 Task: Select a schedule automation every second monday of the month at 11:00 AM.
Action: Mouse moved to (438, 505)
Screenshot: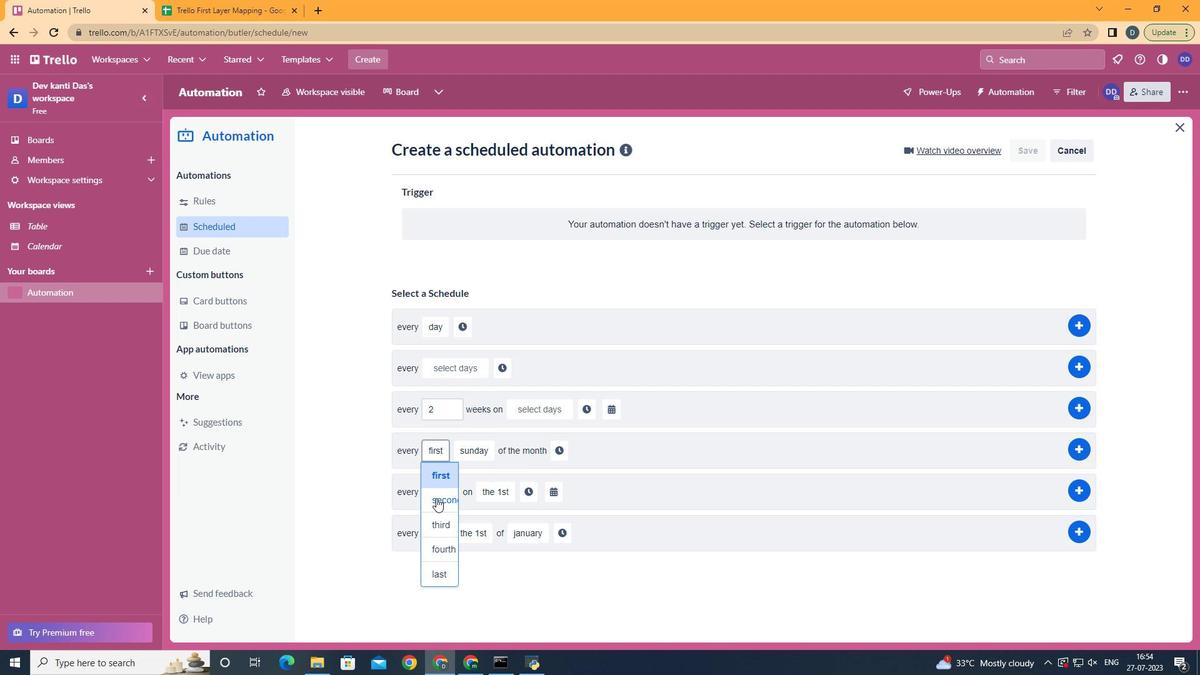 
Action: Mouse pressed left at (438, 505)
Screenshot: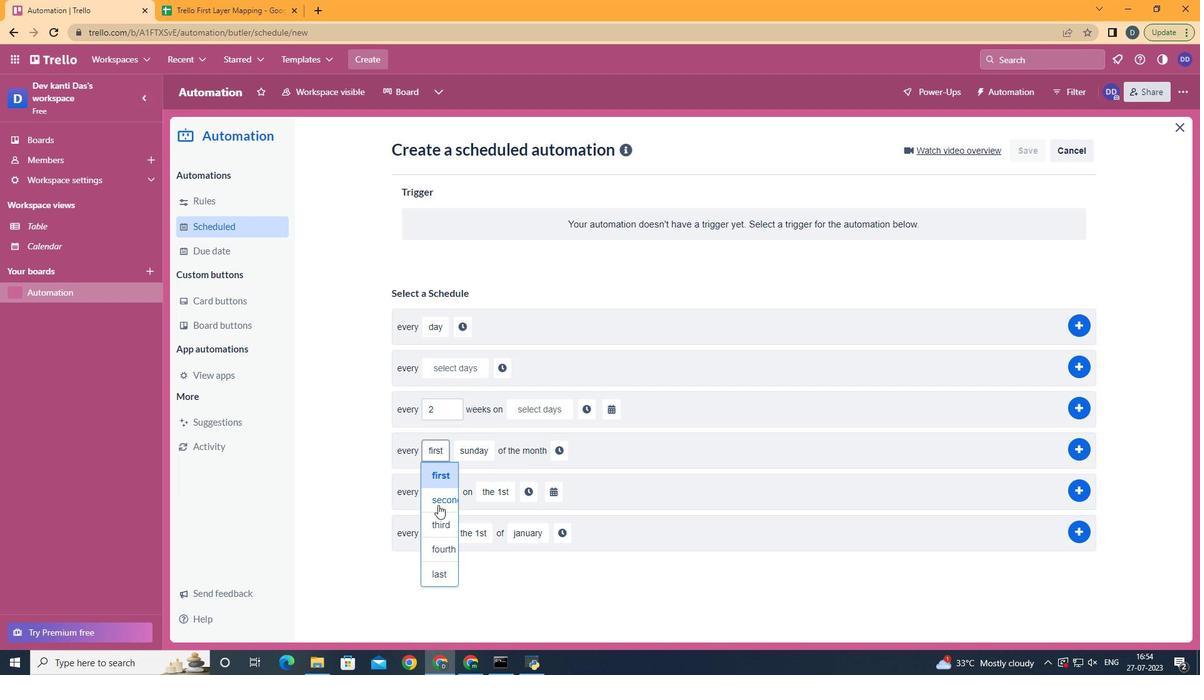 
Action: Mouse moved to (491, 475)
Screenshot: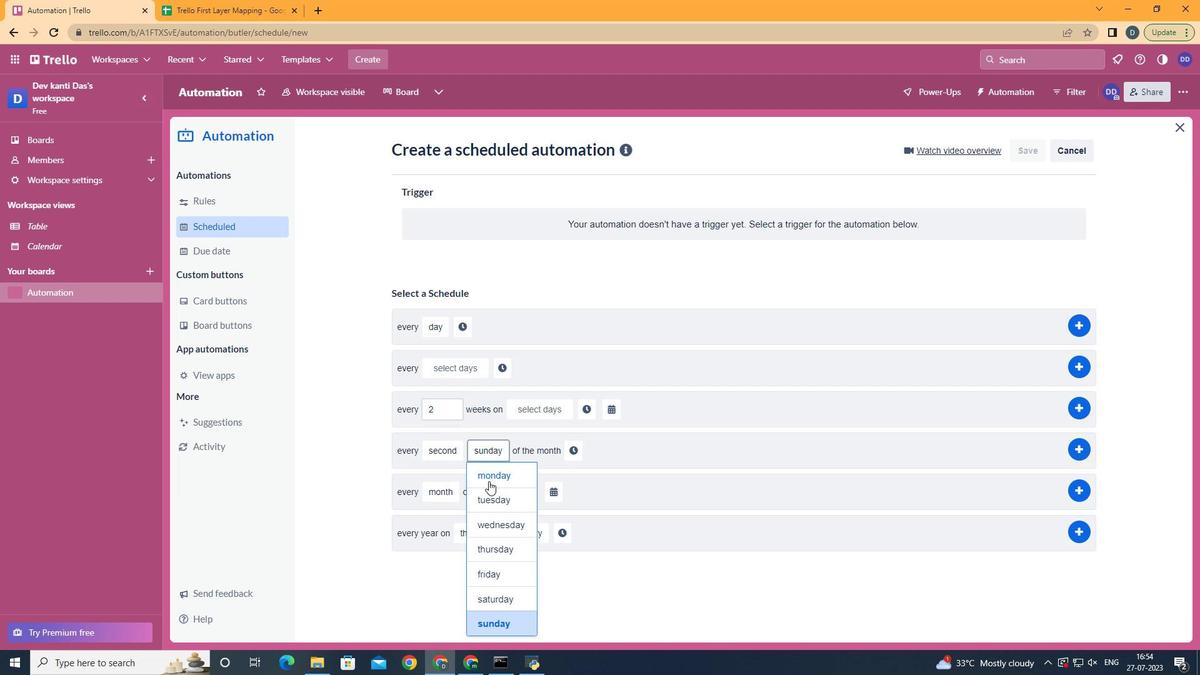 
Action: Mouse pressed left at (491, 475)
Screenshot: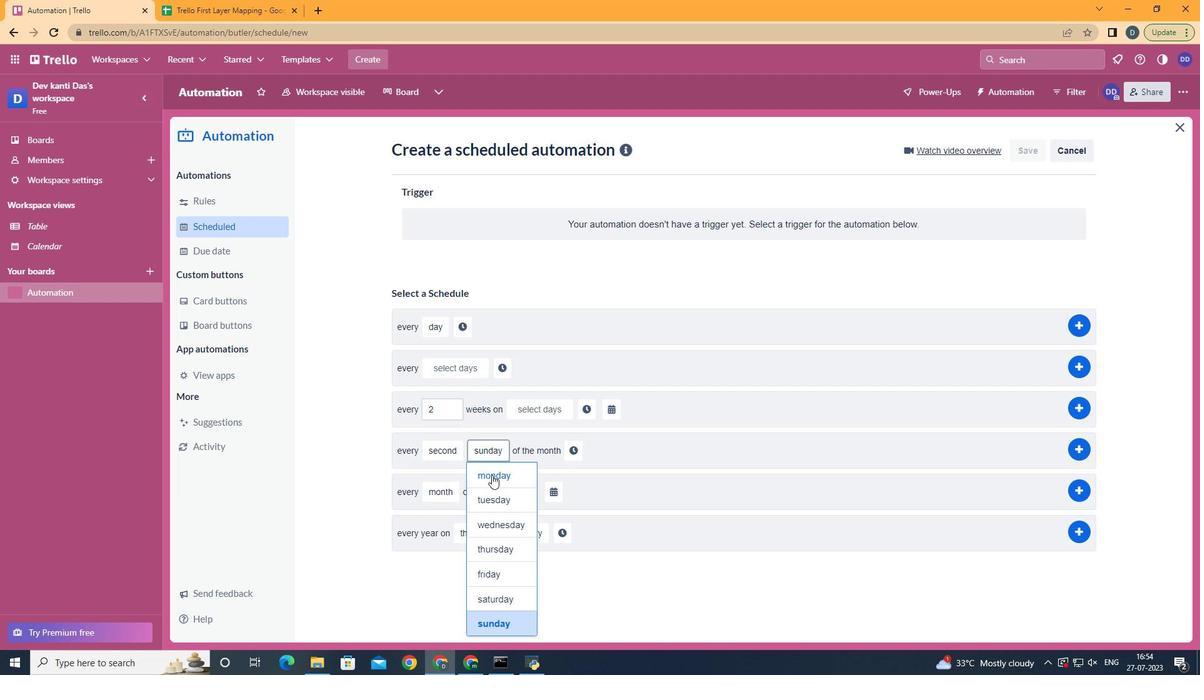 
Action: Mouse moved to (573, 450)
Screenshot: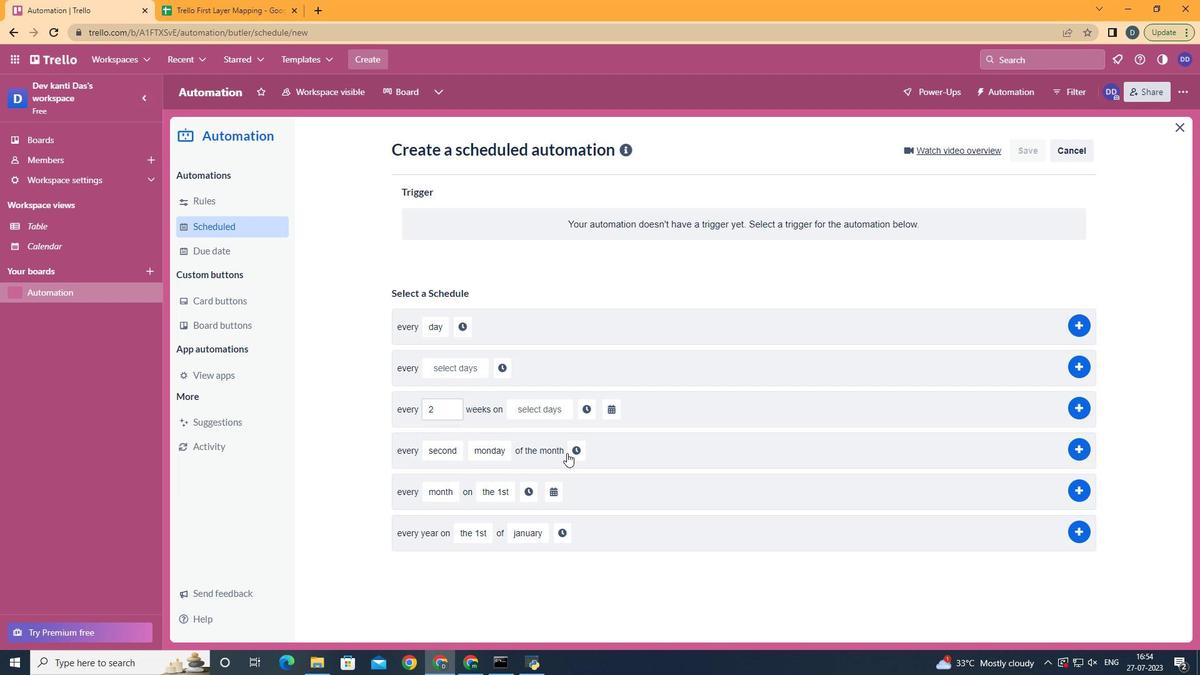 
Action: Mouse pressed left at (573, 450)
Screenshot: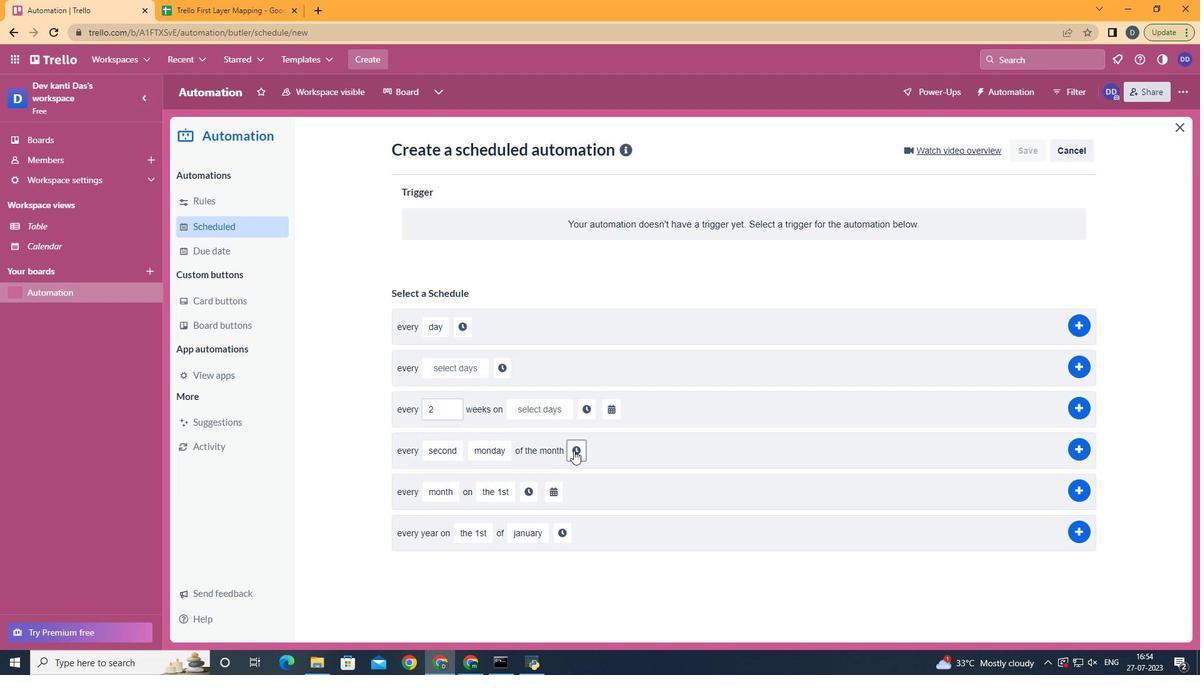 
Action: Mouse moved to (606, 456)
Screenshot: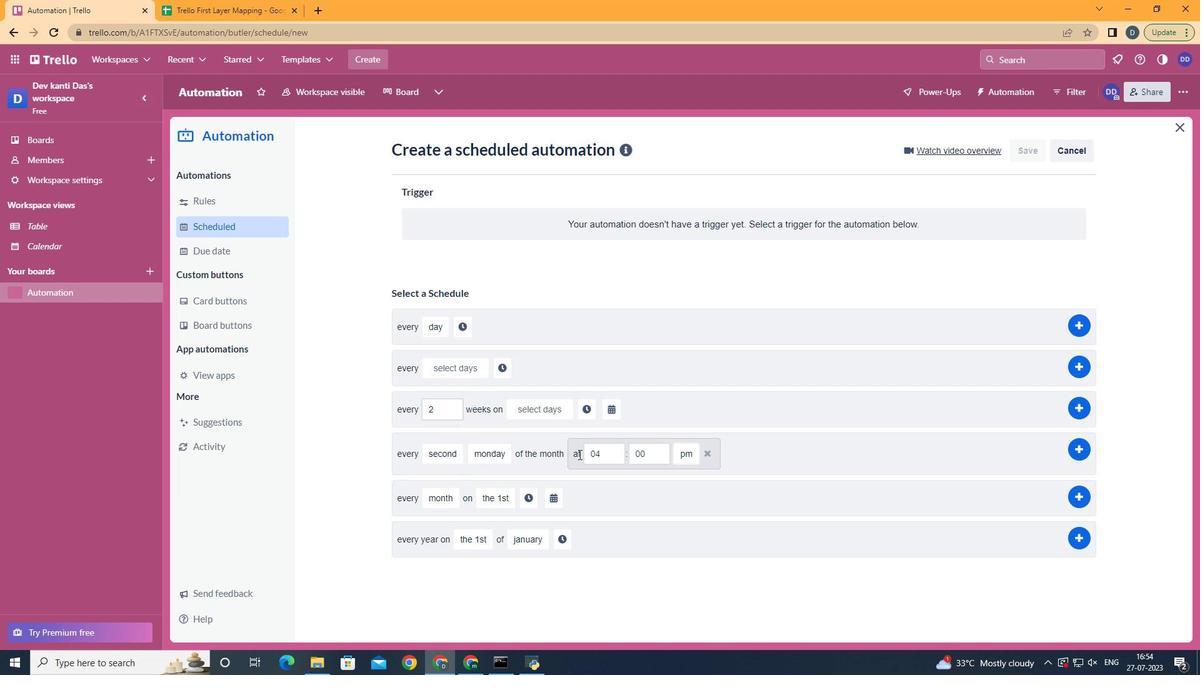 
Action: Mouse pressed left at (606, 456)
Screenshot: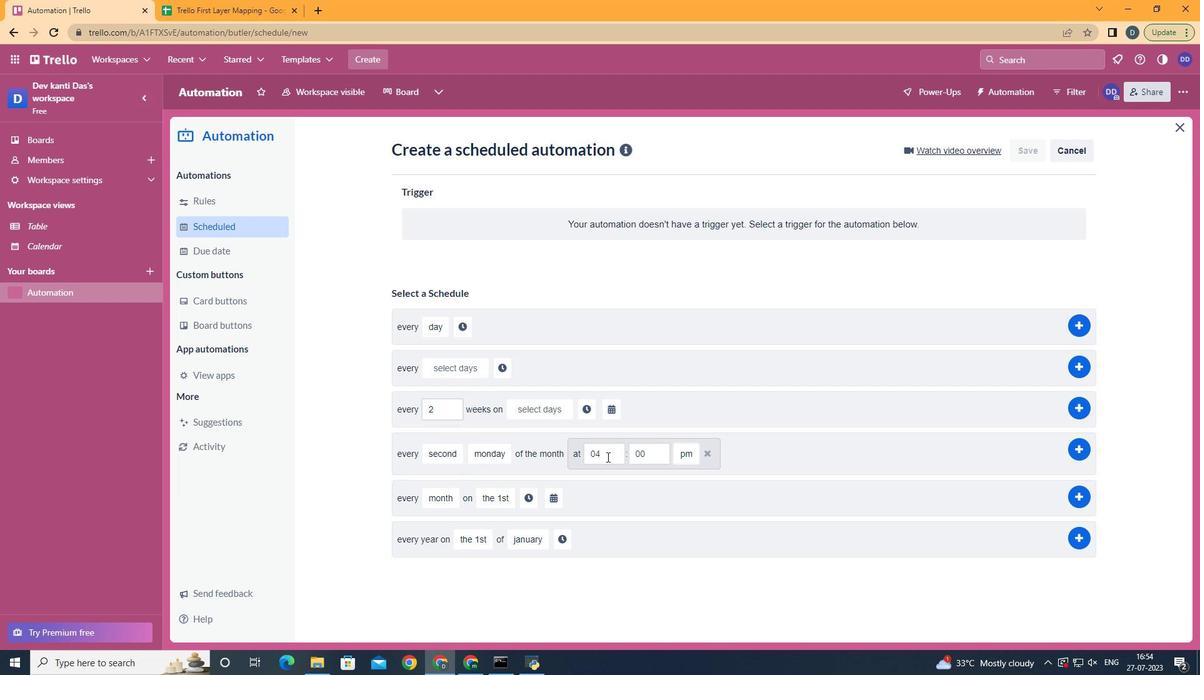 
Action: Key pressed <Key.backspace><Key.backspace>11
Screenshot: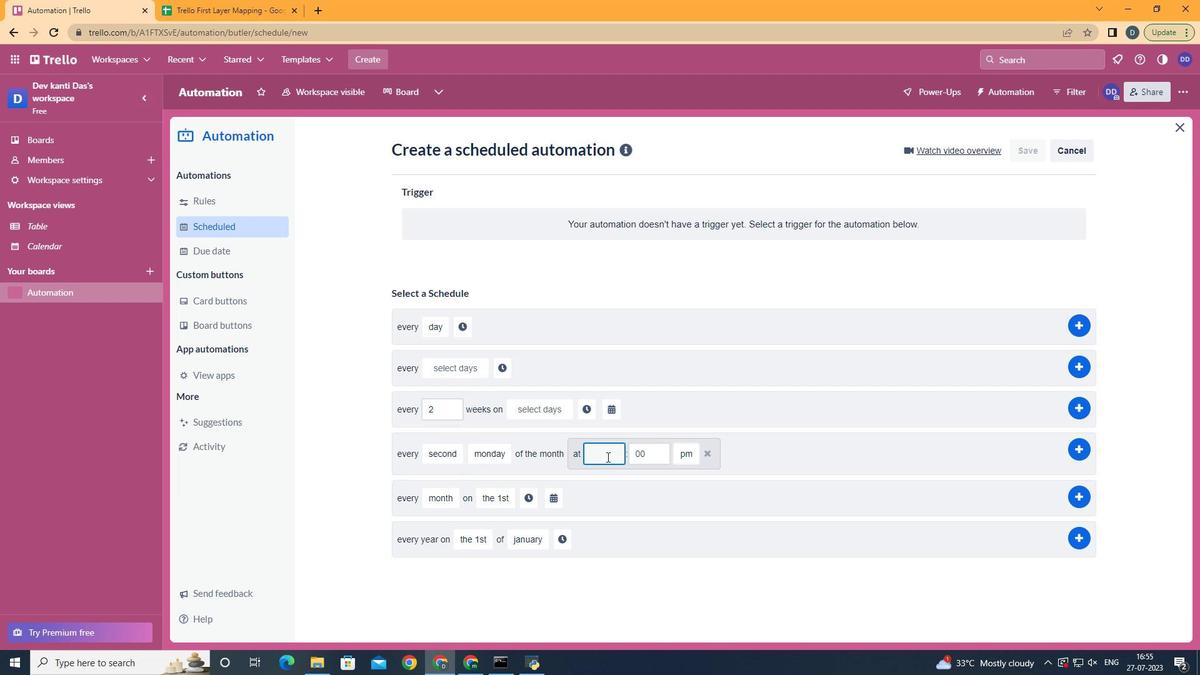 
Action: Mouse moved to (686, 485)
Screenshot: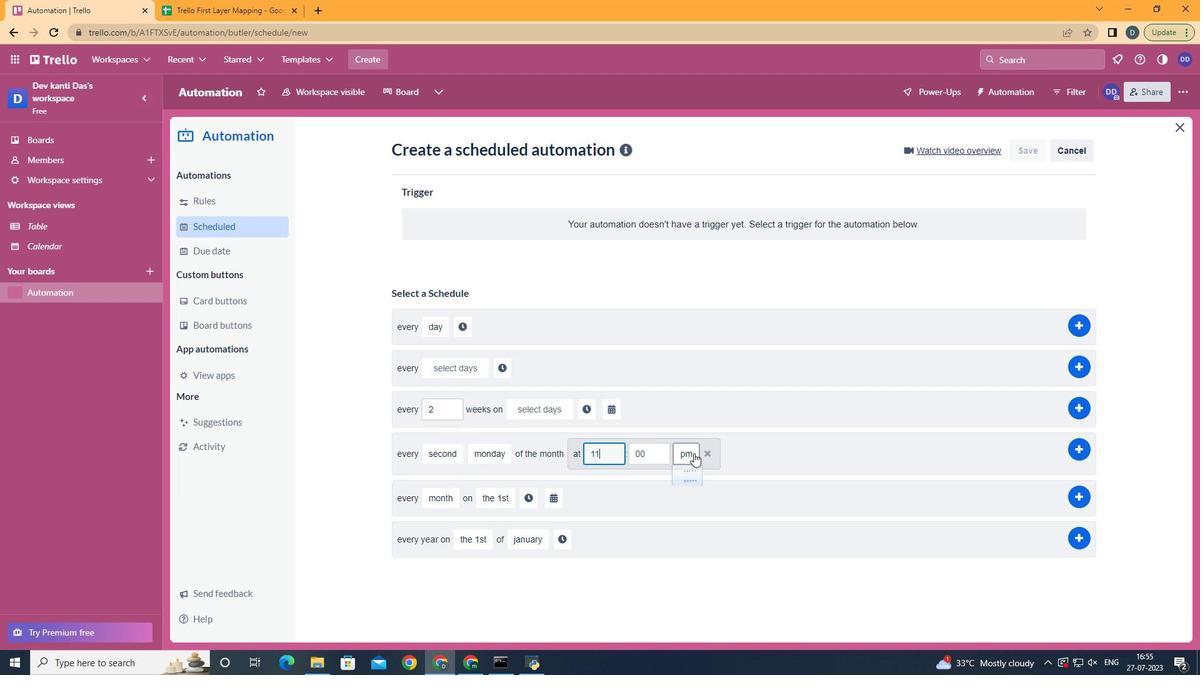 
Action: Mouse pressed left at (686, 485)
Screenshot: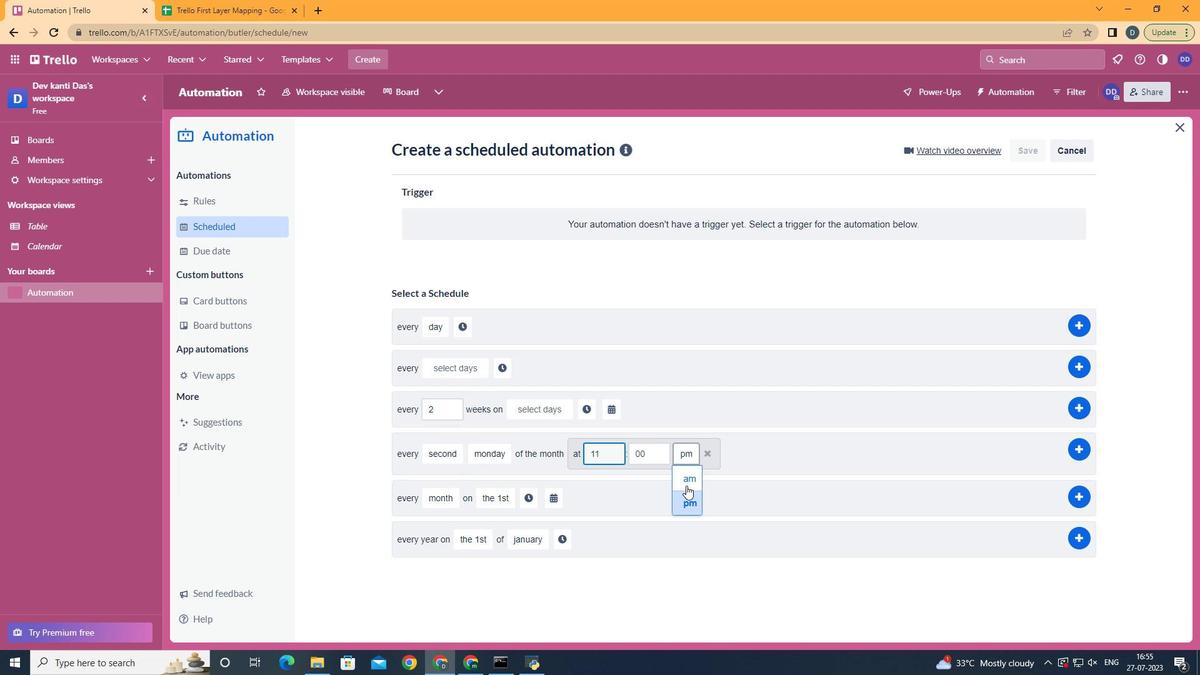 
Action: Mouse moved to (697, 482)
Screenshot: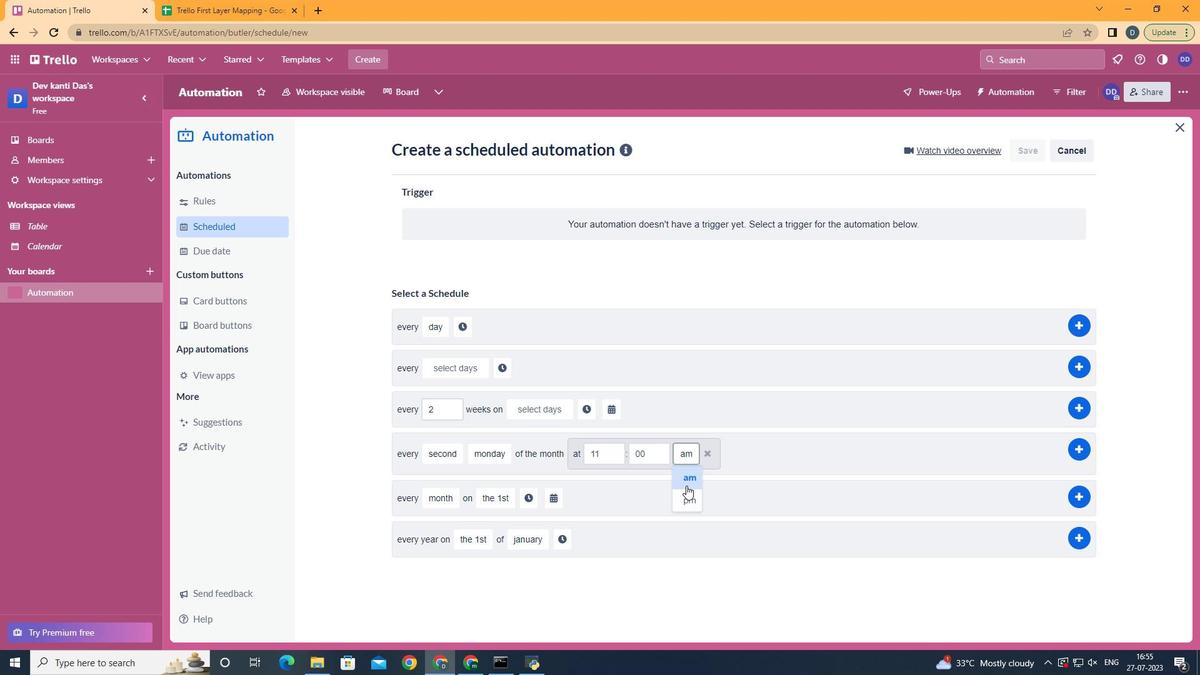 
